 Task: Correct spelling mistakes in email drafts with unusual character sets.
Action: Mouse moved to (106, 255)
Screenshot: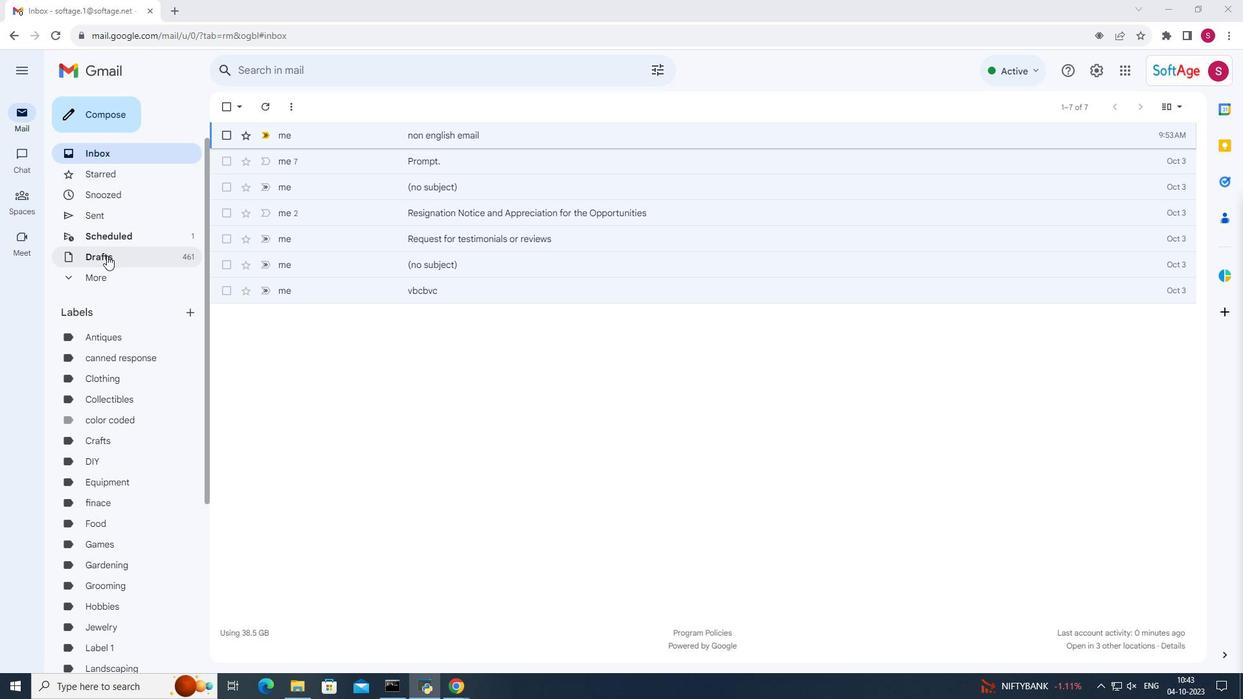 
Action: Mouse pressed left at (106, 255)
Screenshot: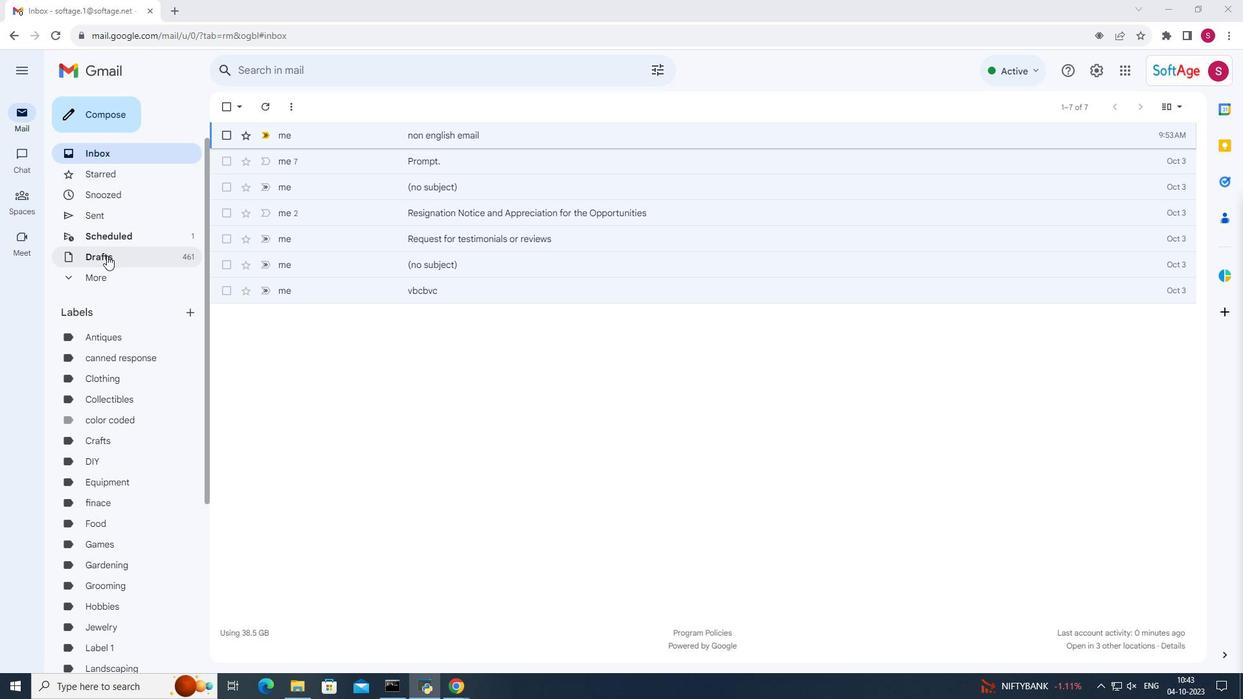 
Action: Mouse moved to (489, 193)
Screenshot: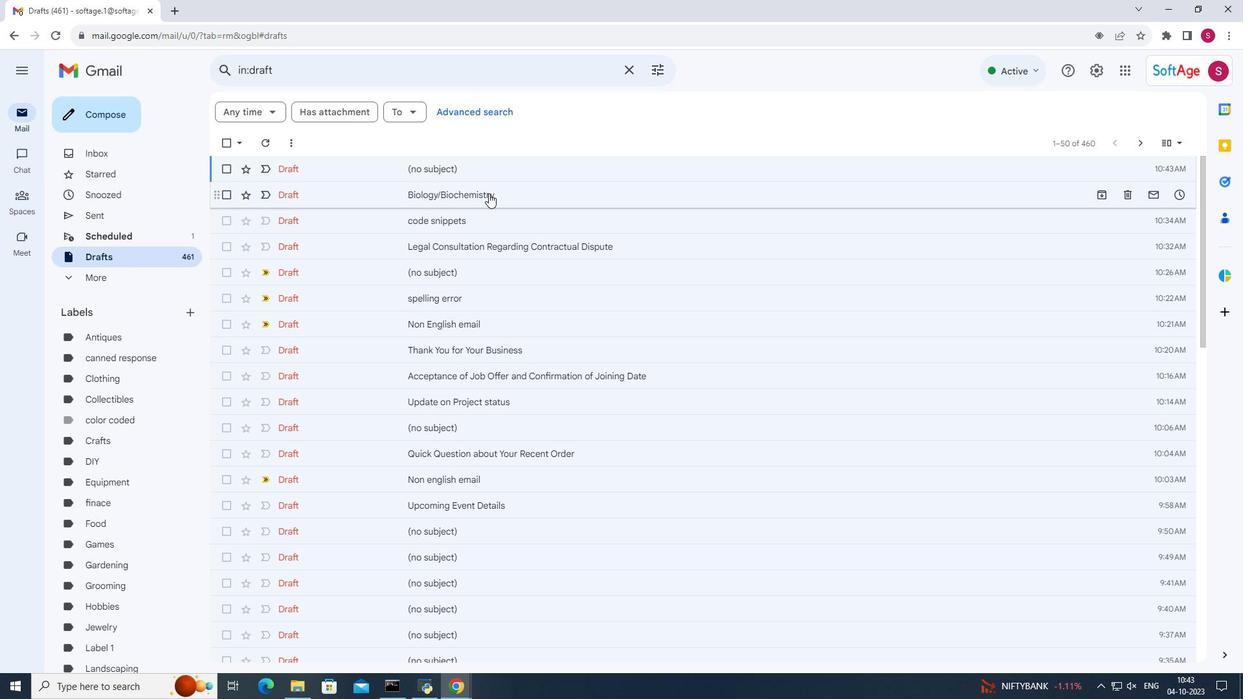 
Action: Mouse pressed left at (489, 193)
Screenshot: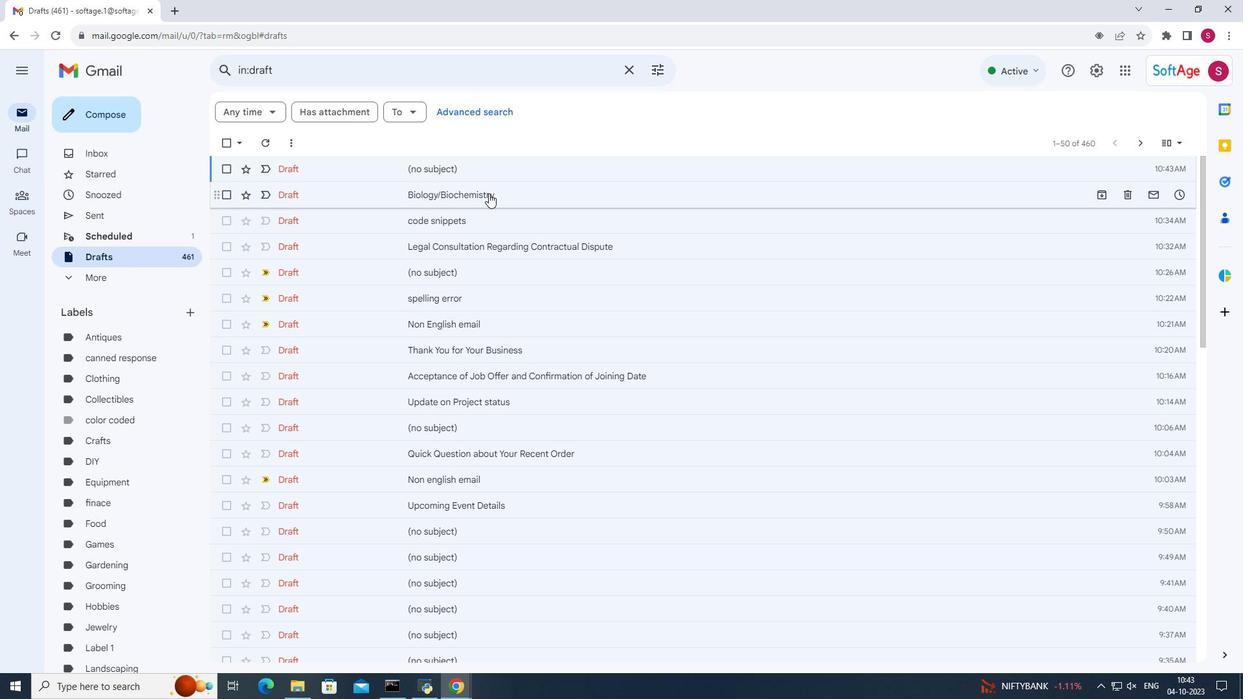 
Action: Mouse moved to (1011, 385)
Screenshot: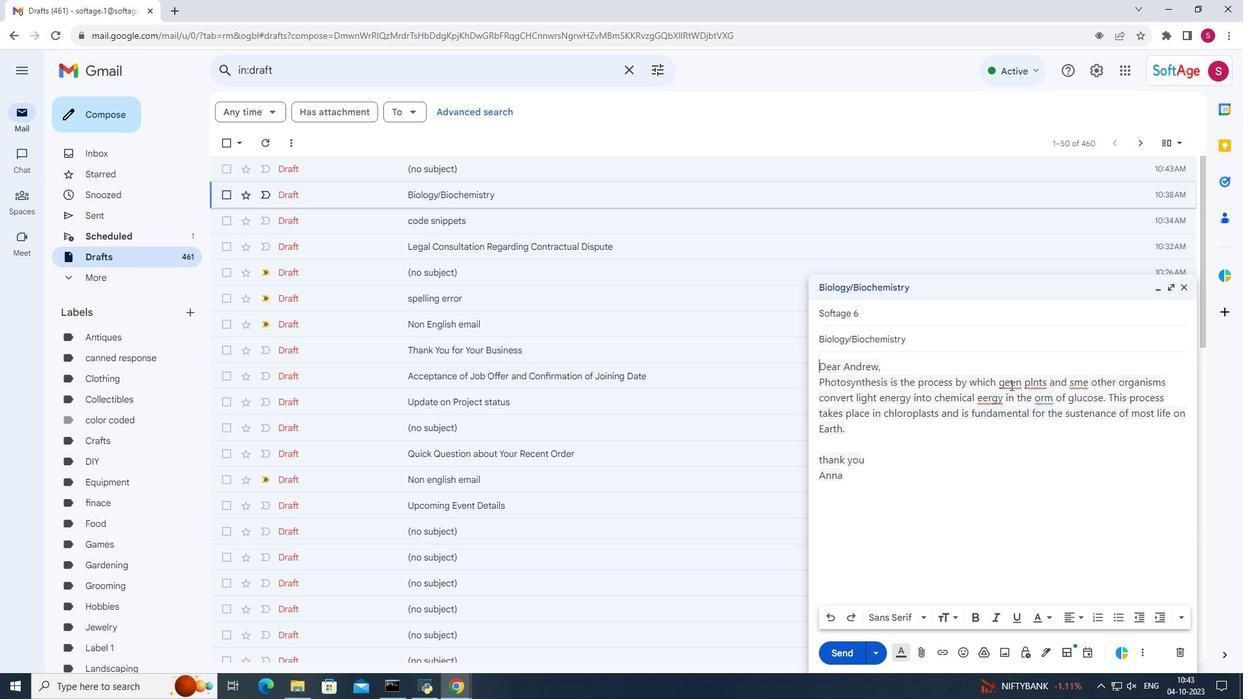 
Action: Mouse pressed left at (1011, 385)
Screenshot: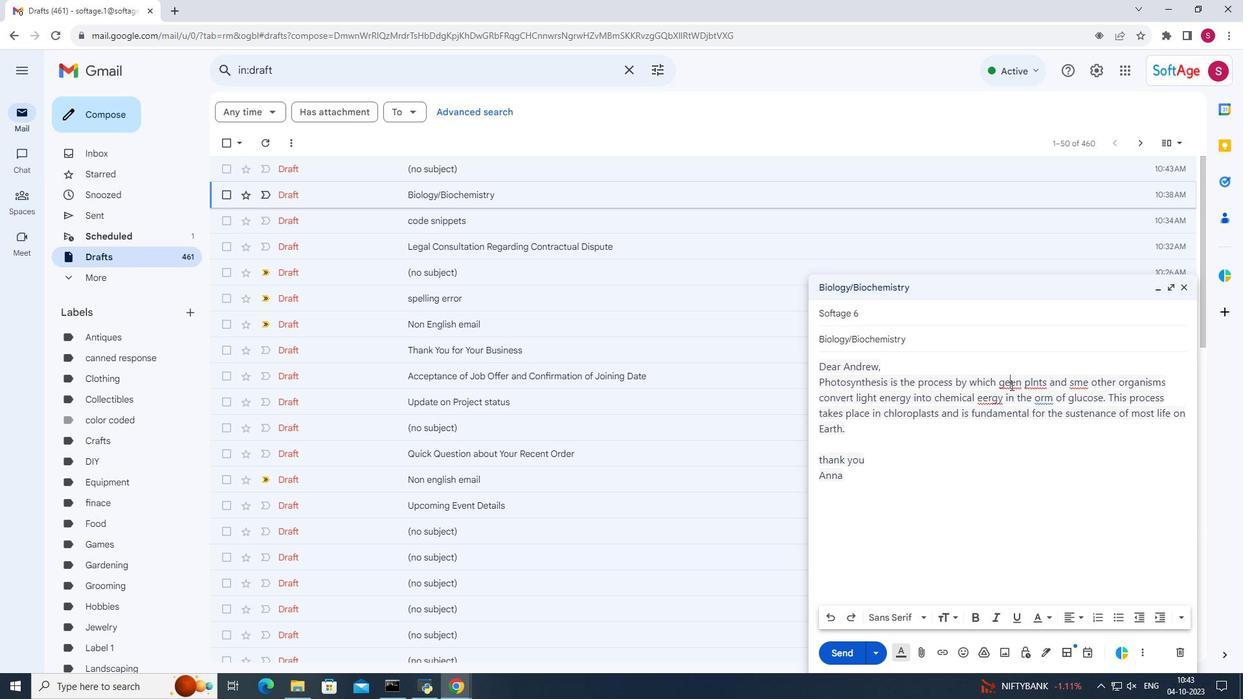 
Action: Mouse moved to (1017, 410)
Screenshot: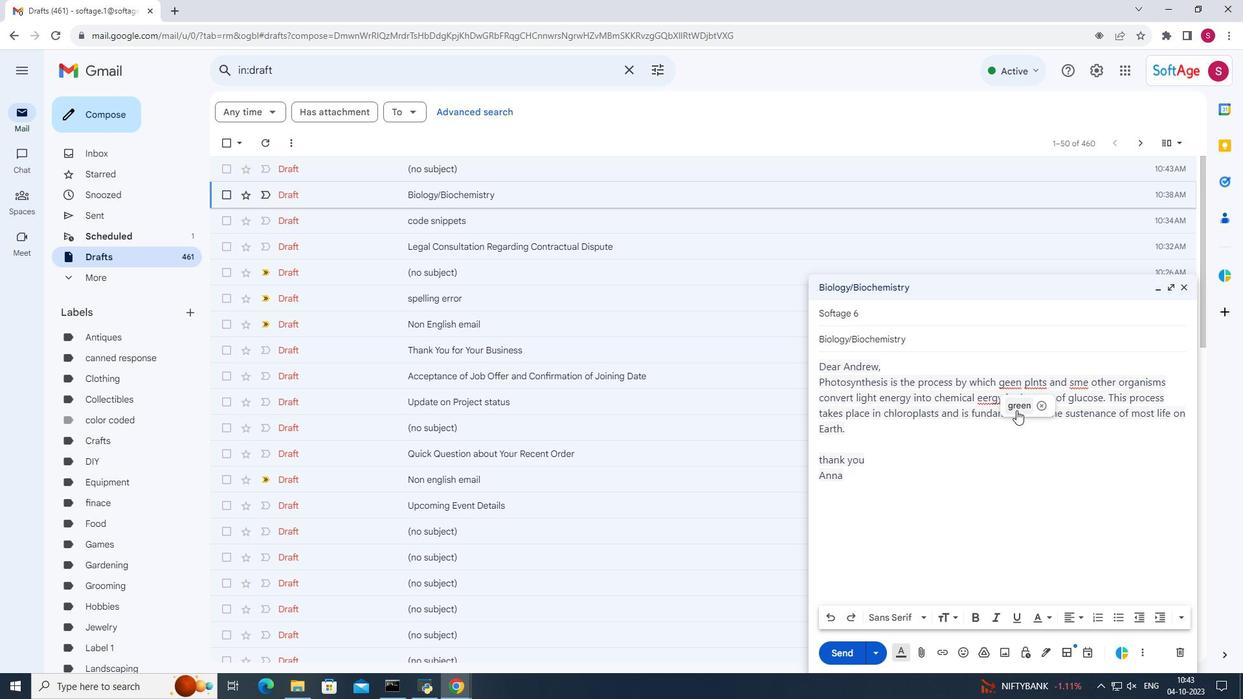 
Action: Mouse pressed left at (1017, 410)
Screenshot: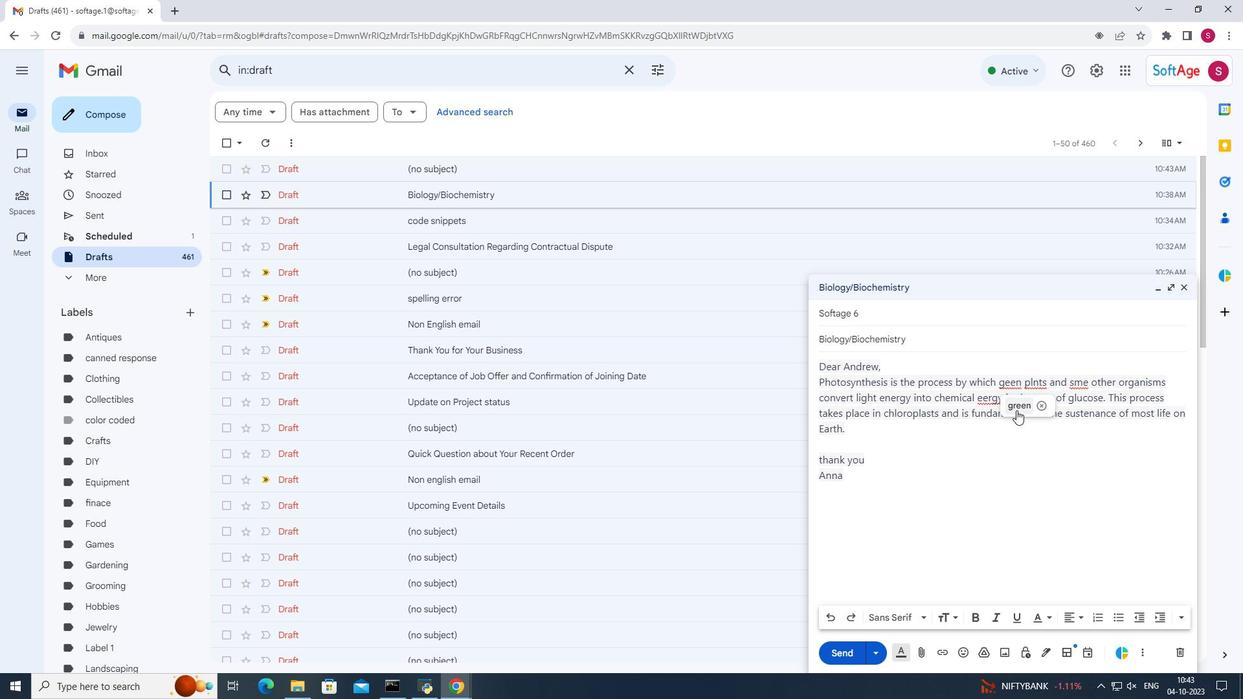 
Action: Mouse moved to (1038, 382)
Screenshot: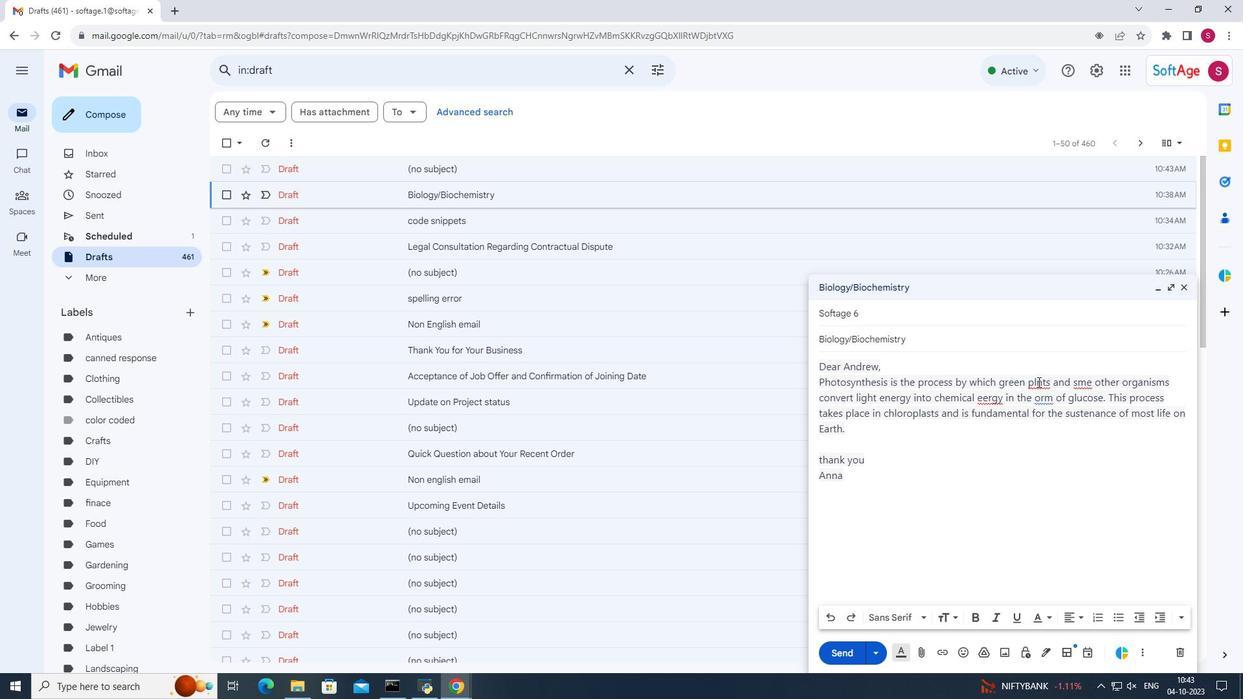 
Action: Mouse pressed left at (1038, 382)
Screenshot: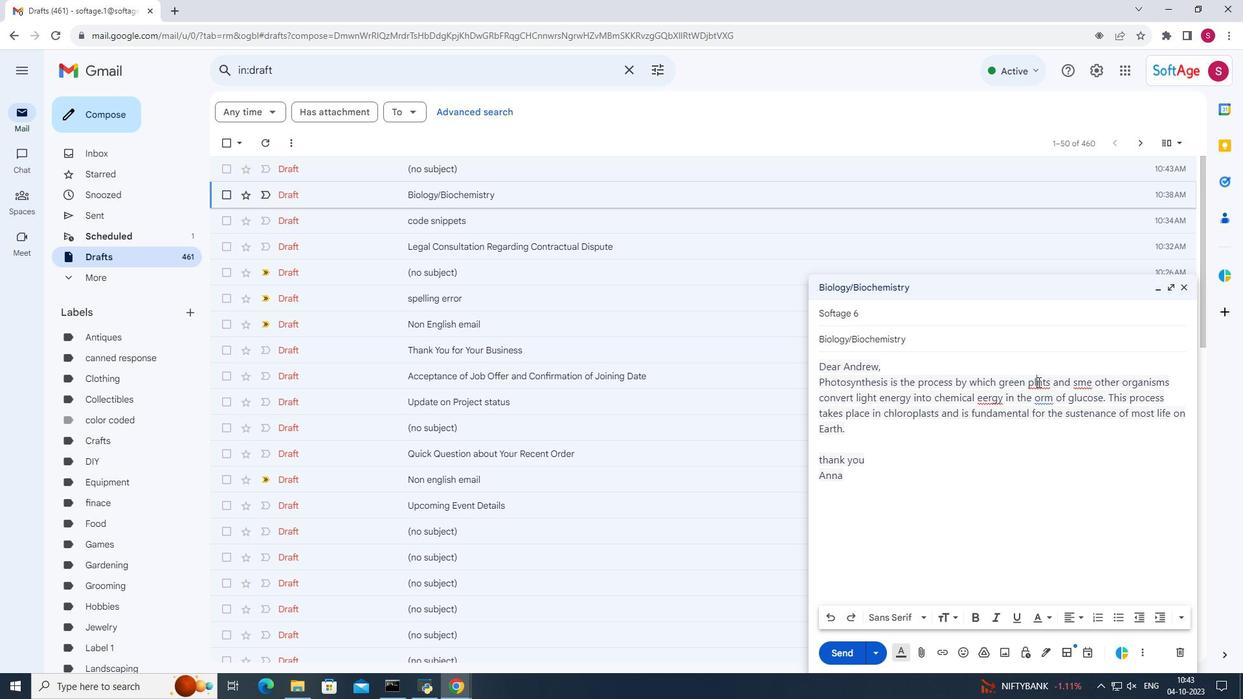 
Action: Mouse moved to (1052, 409)
Screenshot: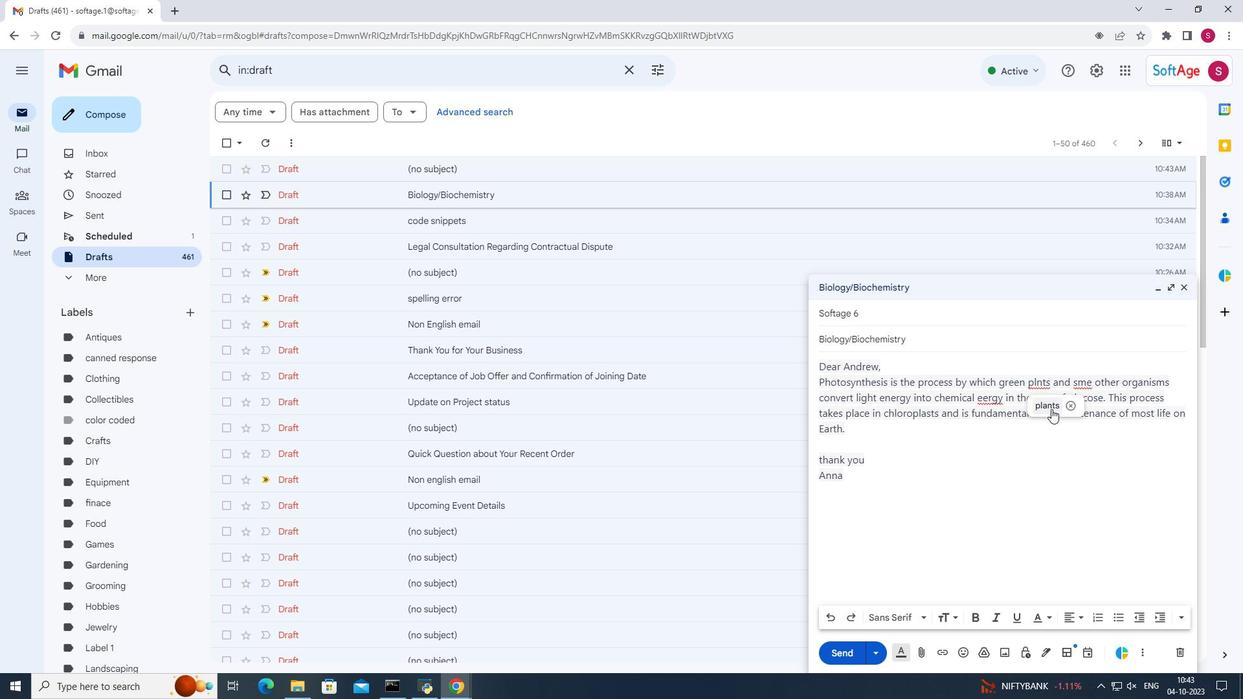 
Action: Mouse pressed left at (1052, 409)
Screenshot: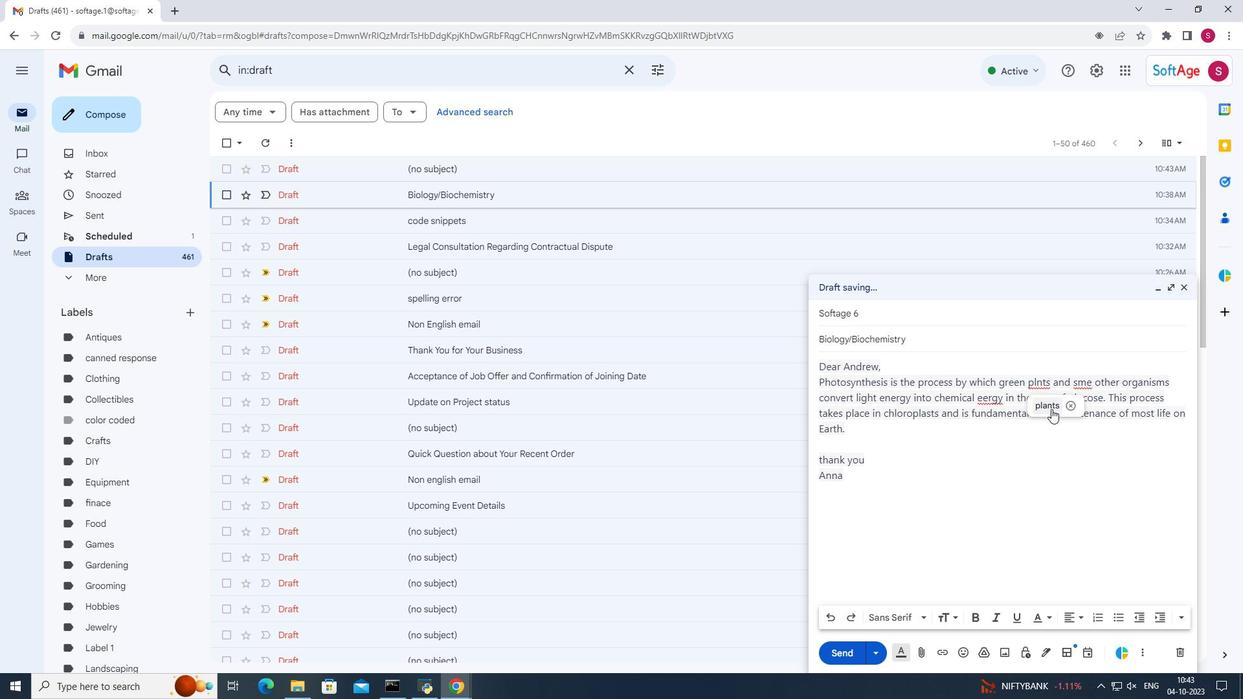 
Action: Mouse moved to (1041, 399)
Screenshot: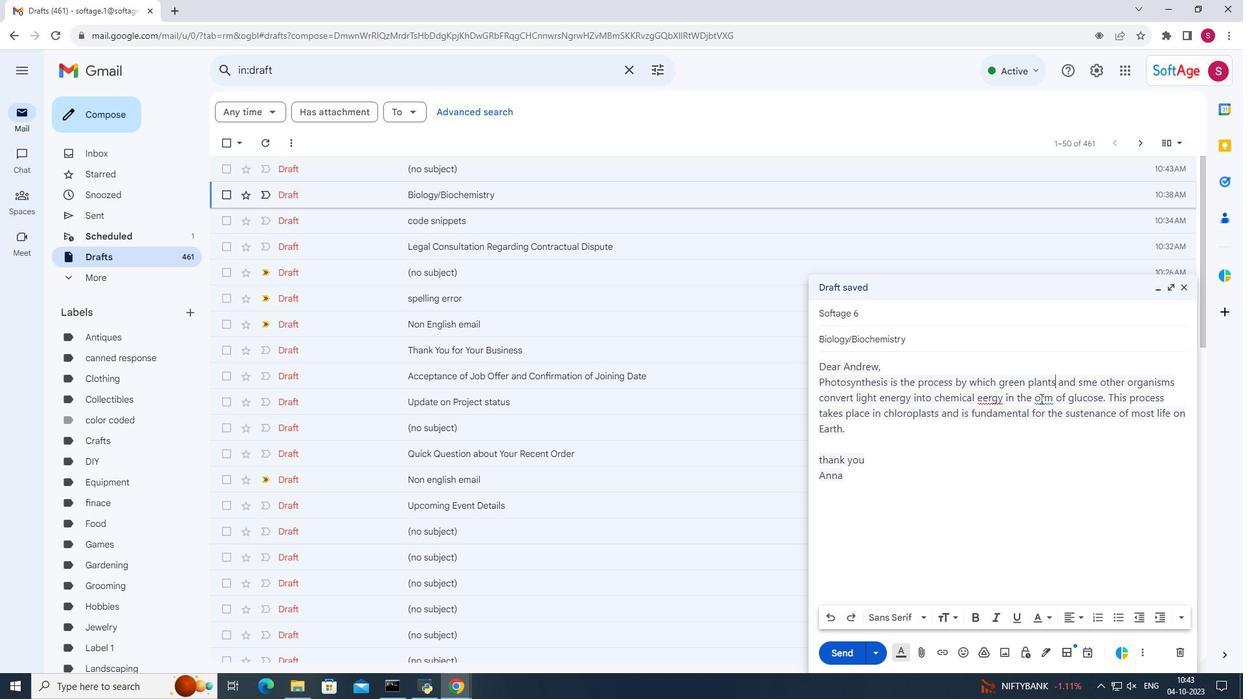
Action: Mouse pressed left at (1041, 399)
Screenshot: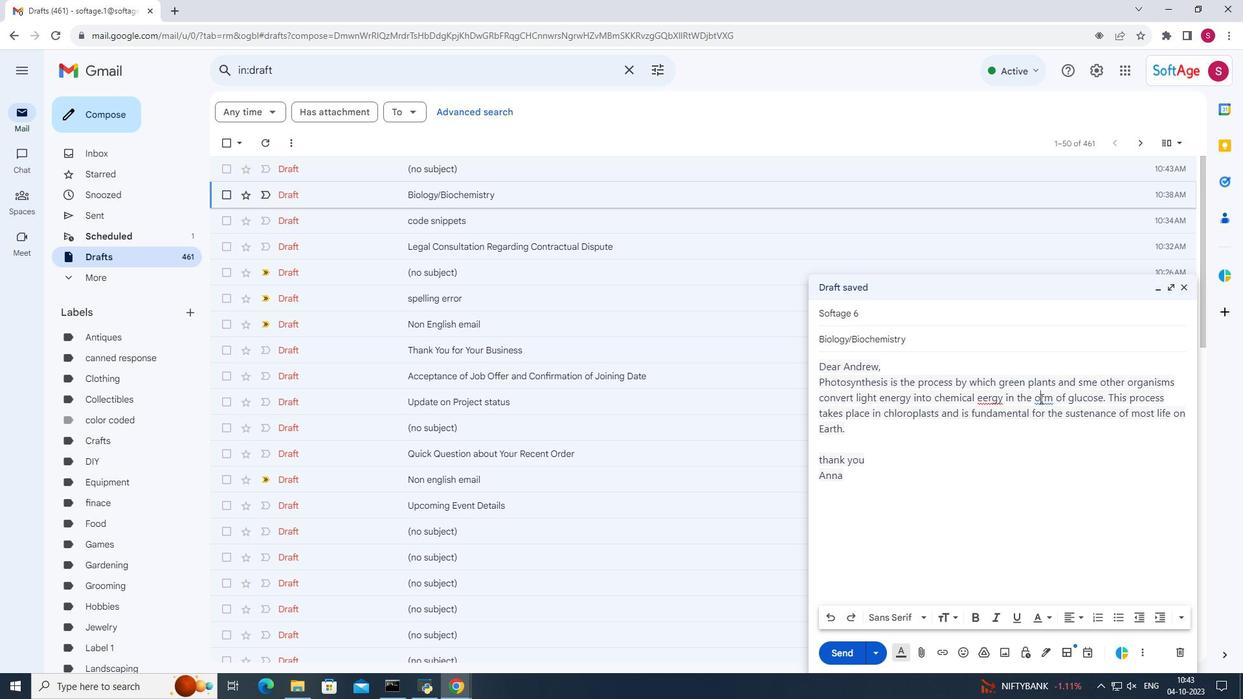 
Action: Mouse moved to (1047, 429)
Screenshot: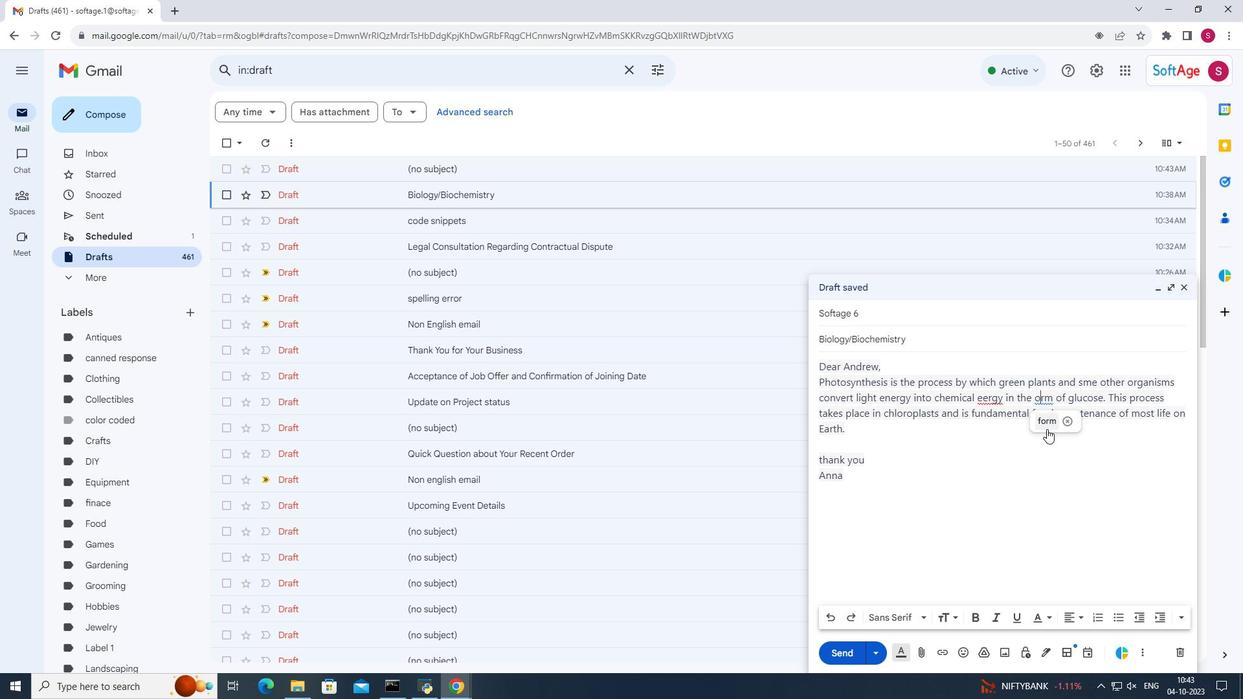 
Action: Mouse pressed left at (1047, 429)
Screenshot: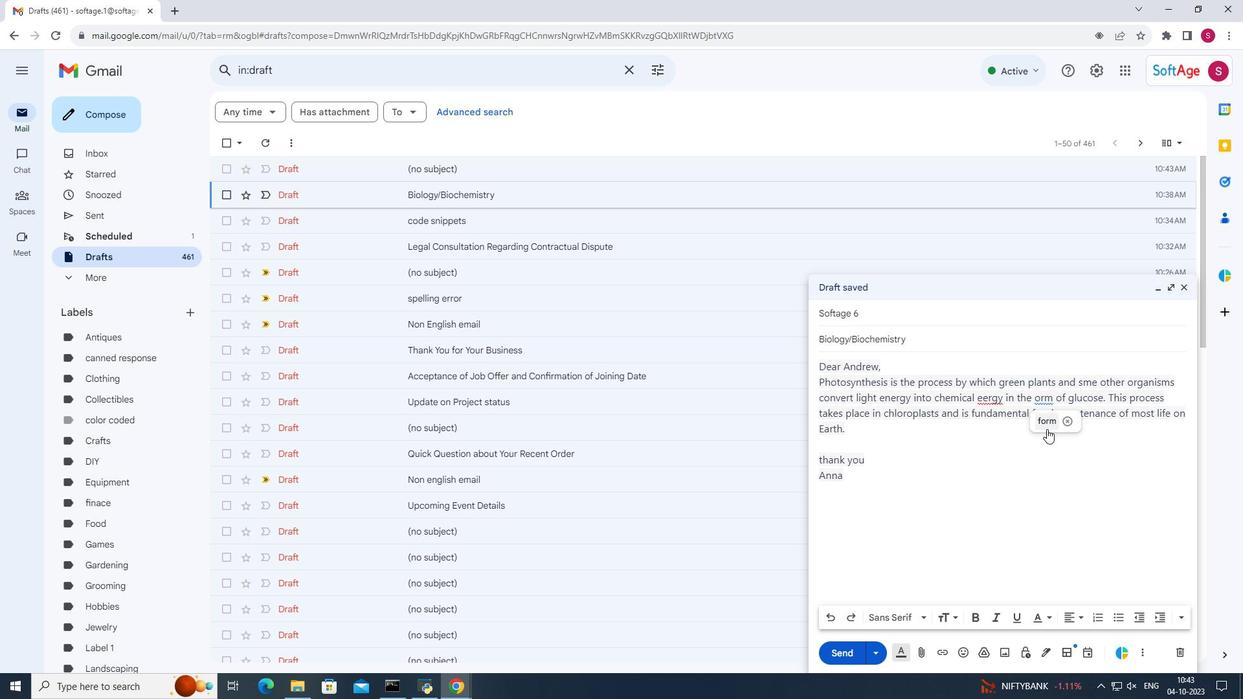 
Action: Mouse moved to (992, 401)
Screenshot: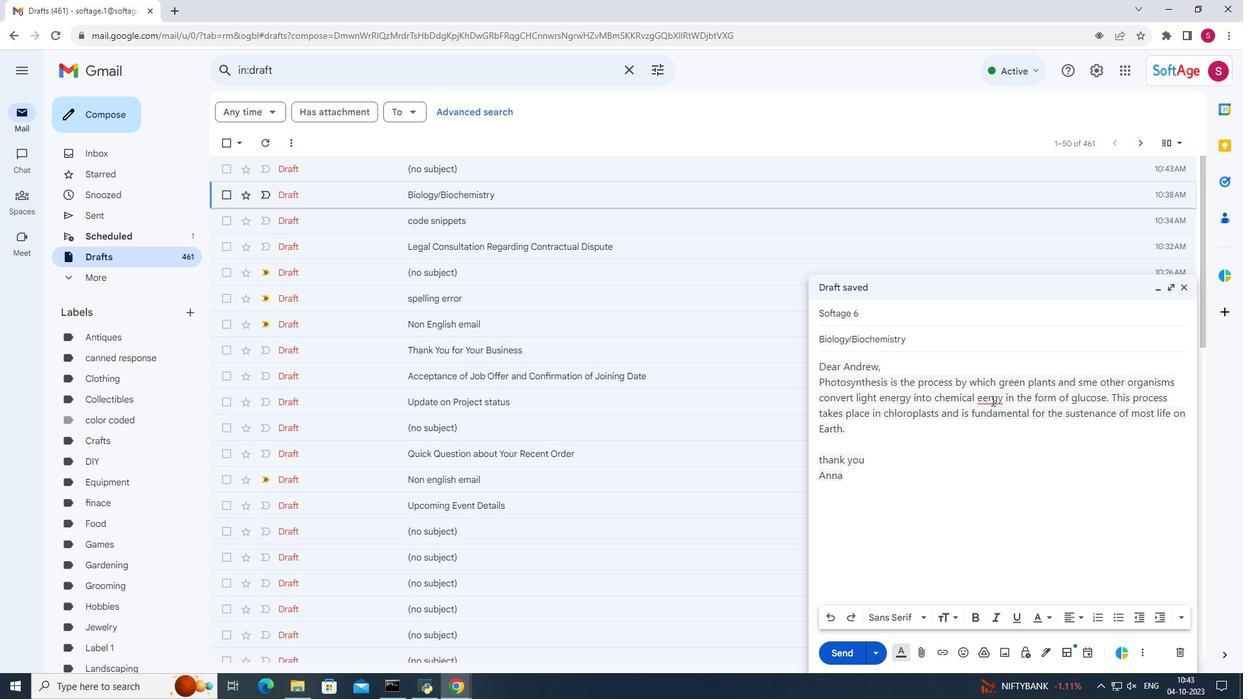 
Action: Mouse pressed left at (992, 401)
Screenshot: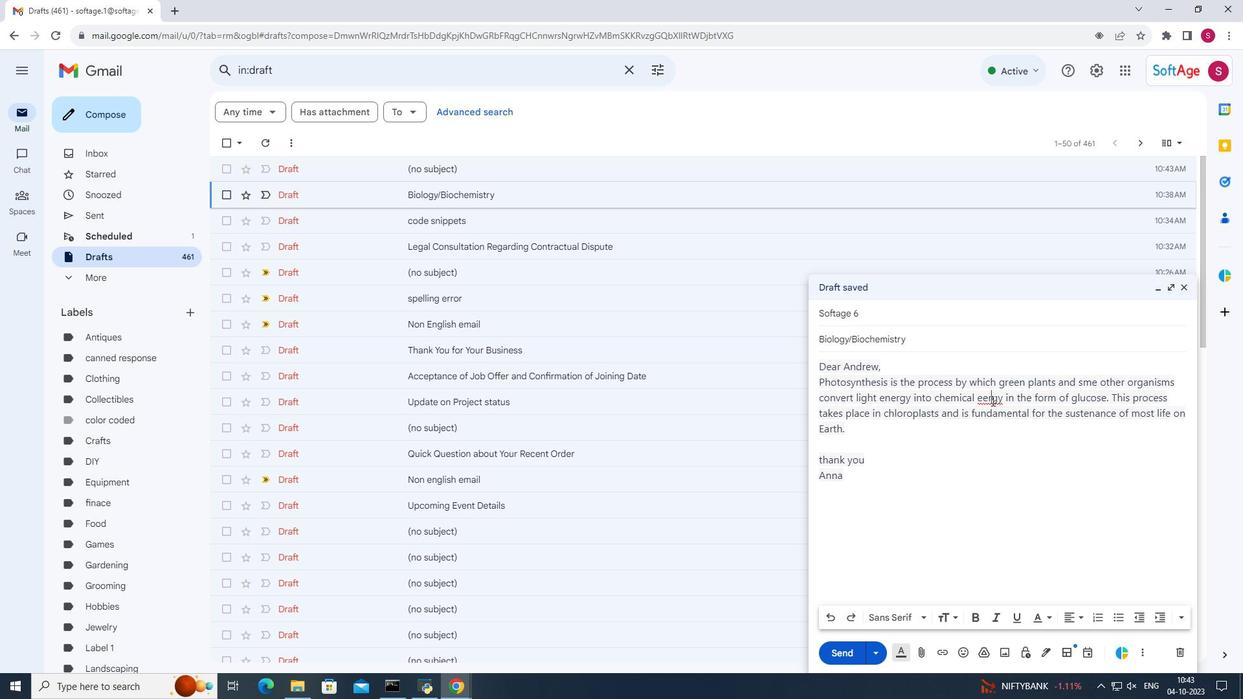 
Action: Mouse moved to (997, 421)
Screenshot: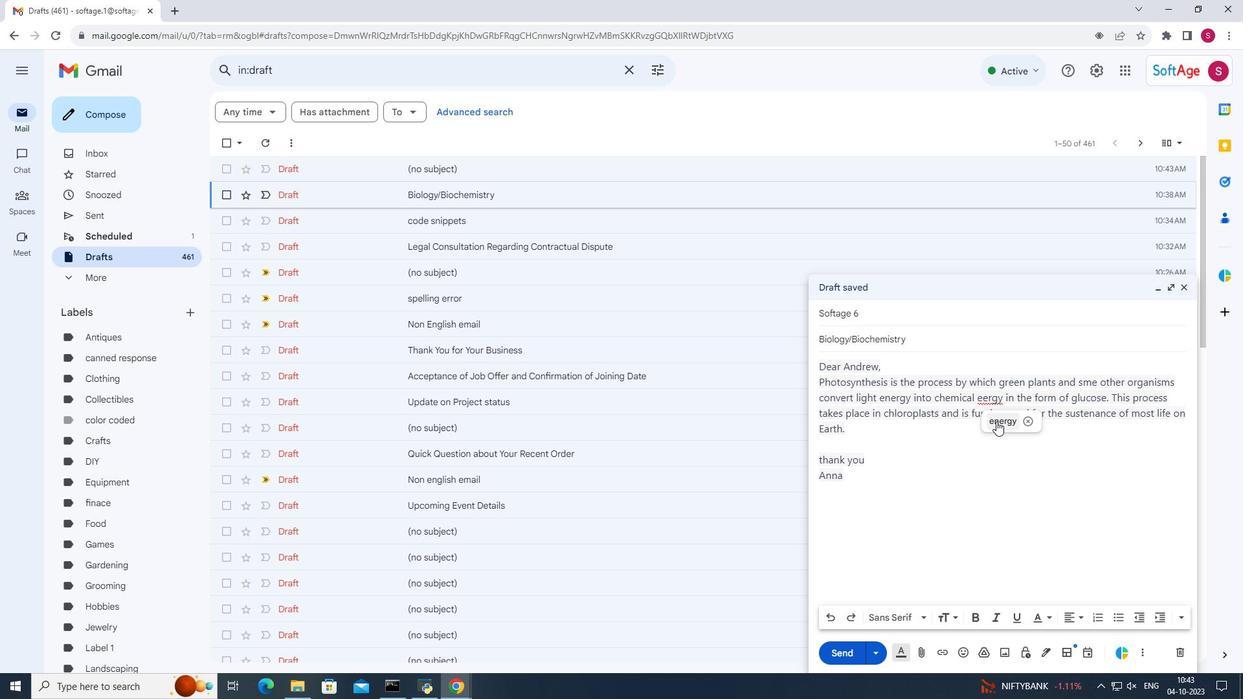 
Action: Mouse pressed left at (997, 421)
Screenshot: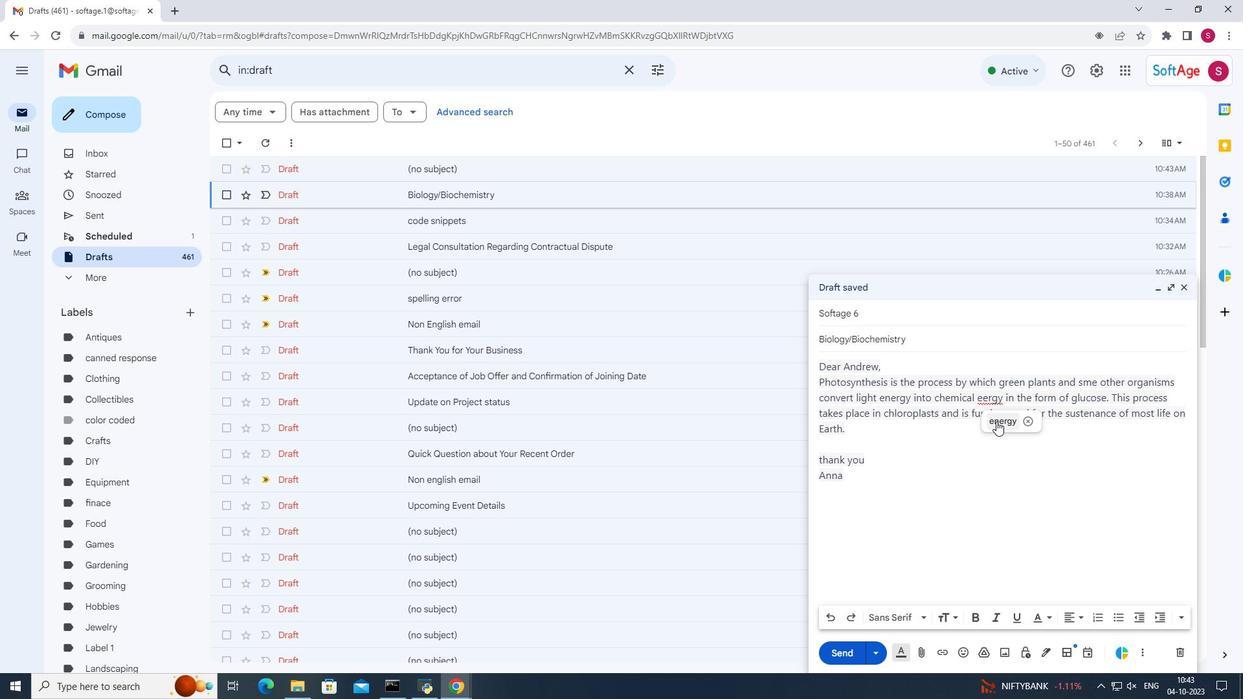 
Action: Mouse moved to (1020, 401)
Screenshot: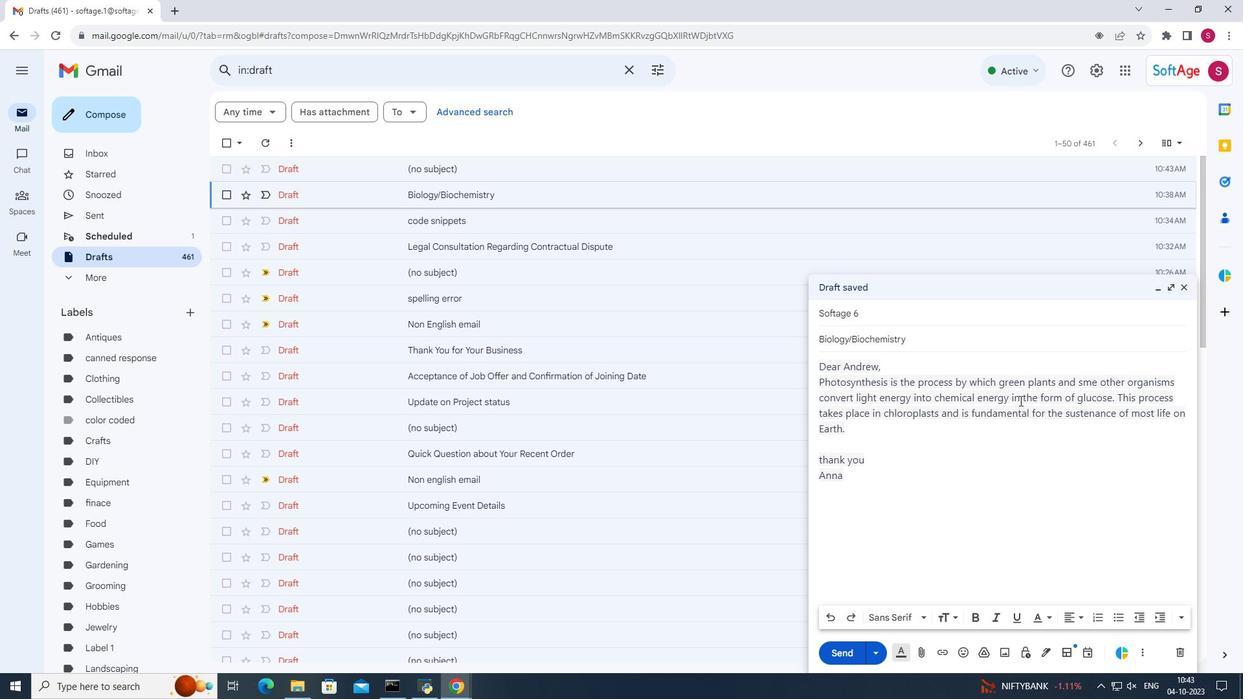 
